 Task: Create a due date automation trigger when advanced on, on the tuesday after a card is due add fields with custom field "Resume" cleared at 11:00 AM.
Action: Mouse moved to (826, 256)
Screenshot: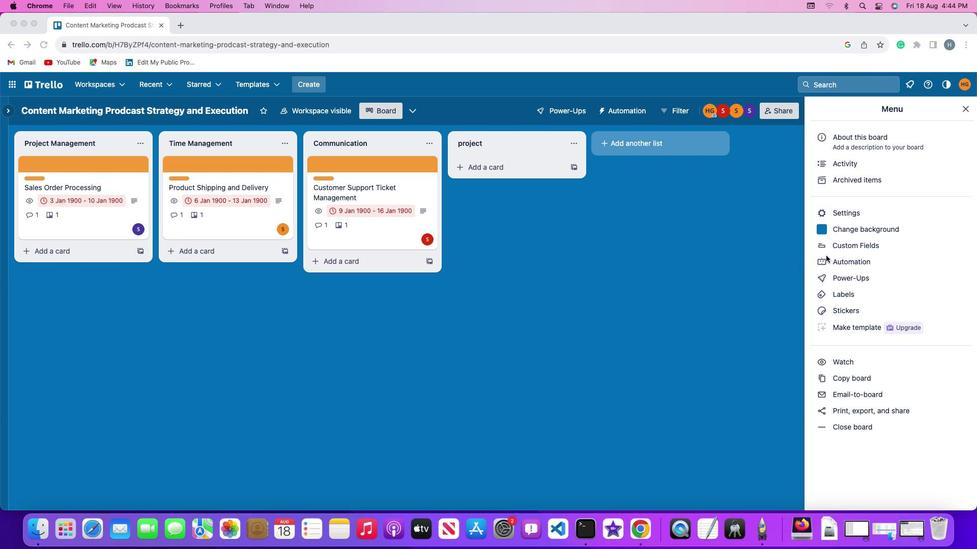 
Action: Mouse pressed left at (826, 256)
Screenshot: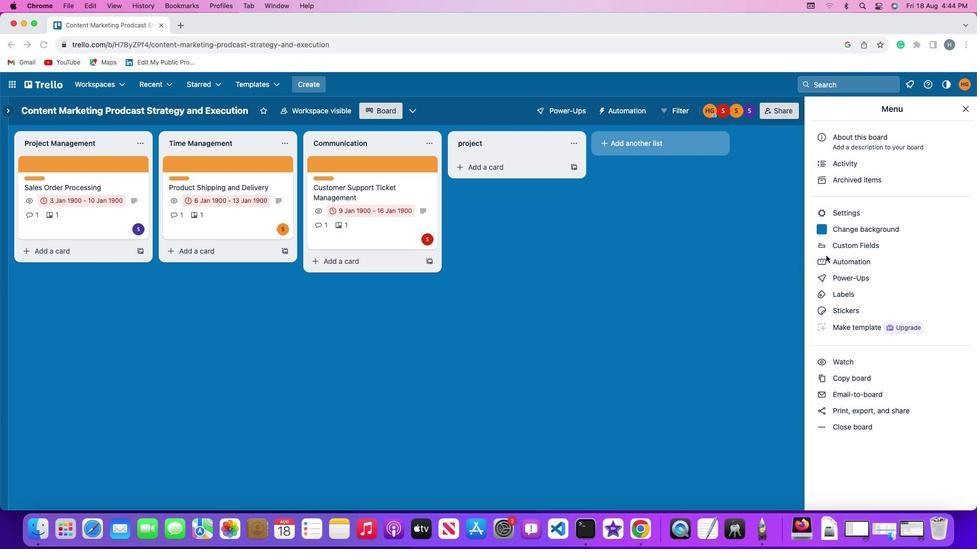 
Action: Mouse pressed left at (826, 256)
Screenshot: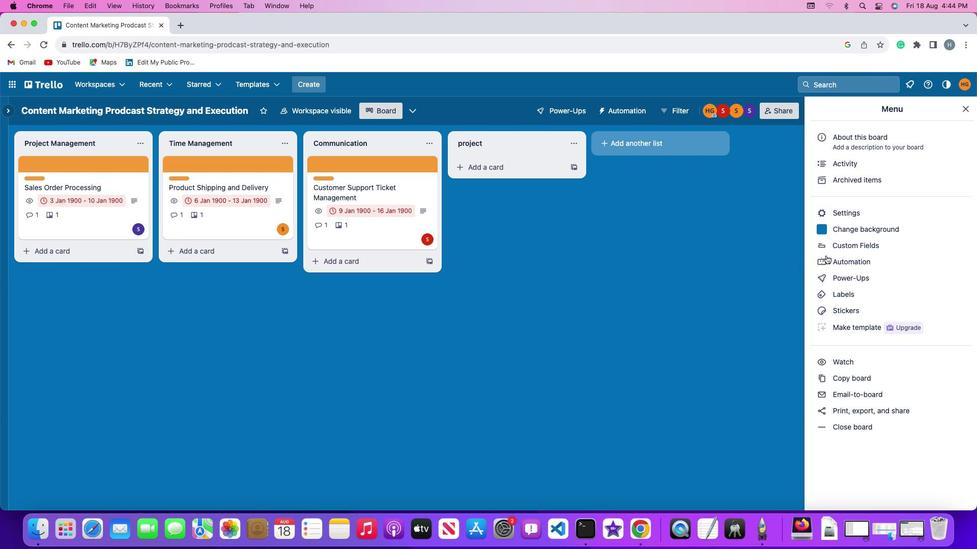 
Action: Mouse moved to (66, 239)
Screenshot: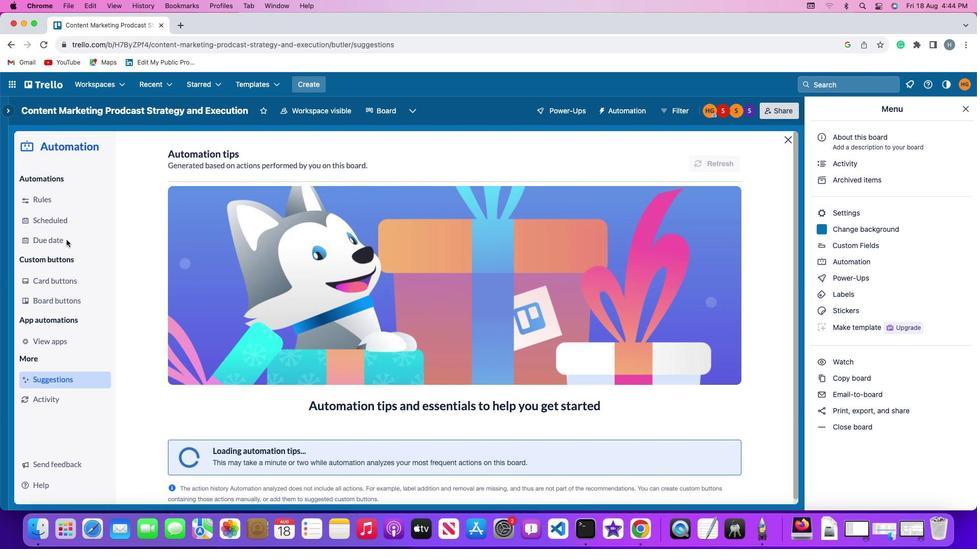 
Action: Mouse pressed left at (66, 239)
Screenshot: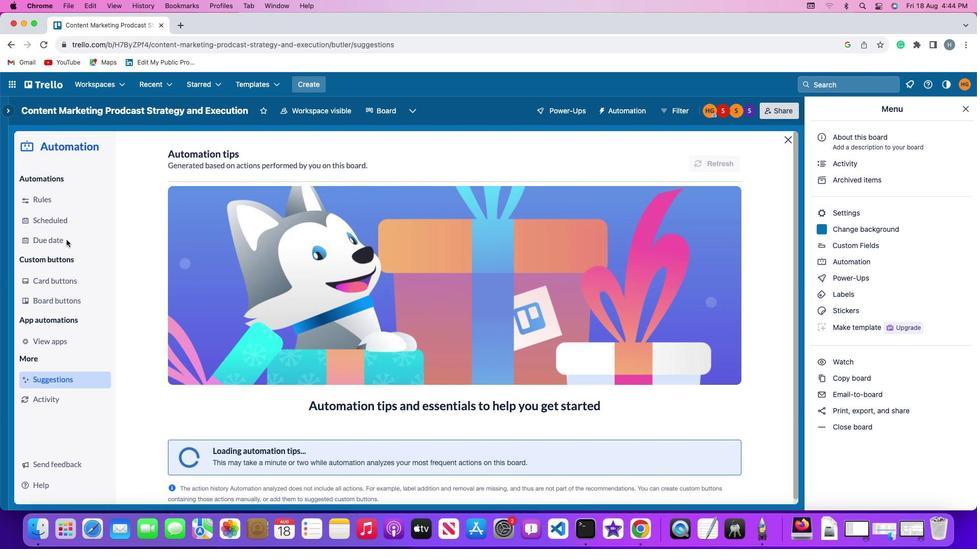 
Action: Mouse moved to (679, 156)
Screenshot: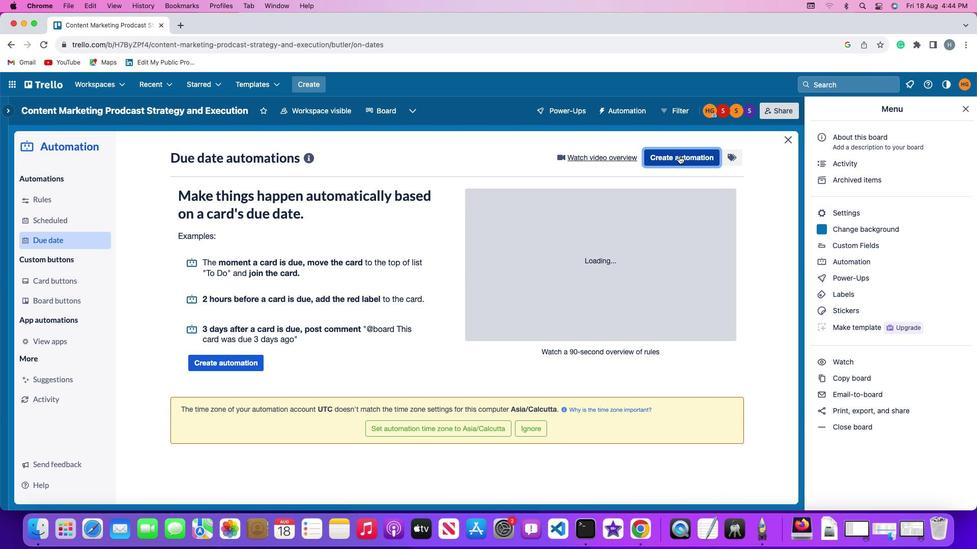 
Action: Mouse pressed left at (679, 156)
Screenshot: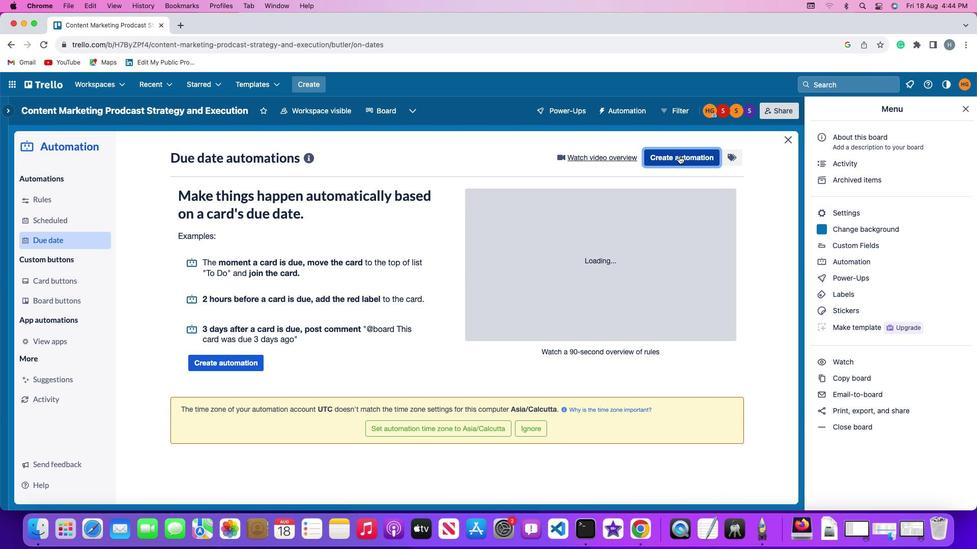
Action: Mouse moved to (202, 261)
Screenshot: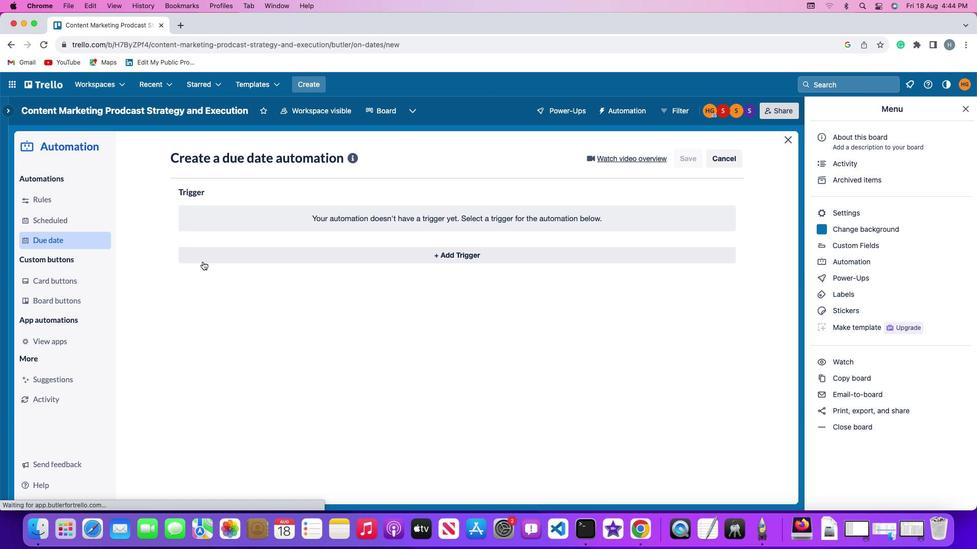 
Action: Mouse pressed left at (202, 261)
Screenshot: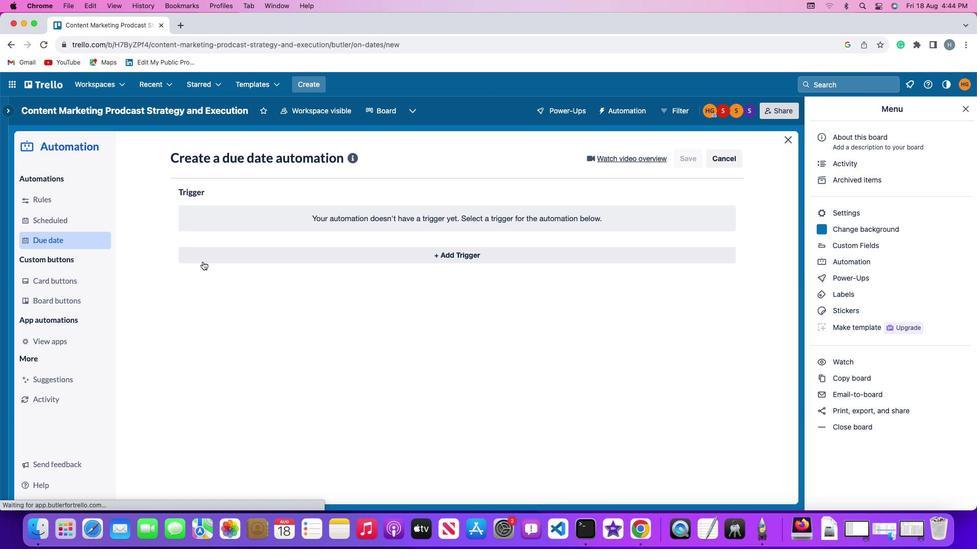 
Action: Mouse moved to (229, 446)
Screenshot: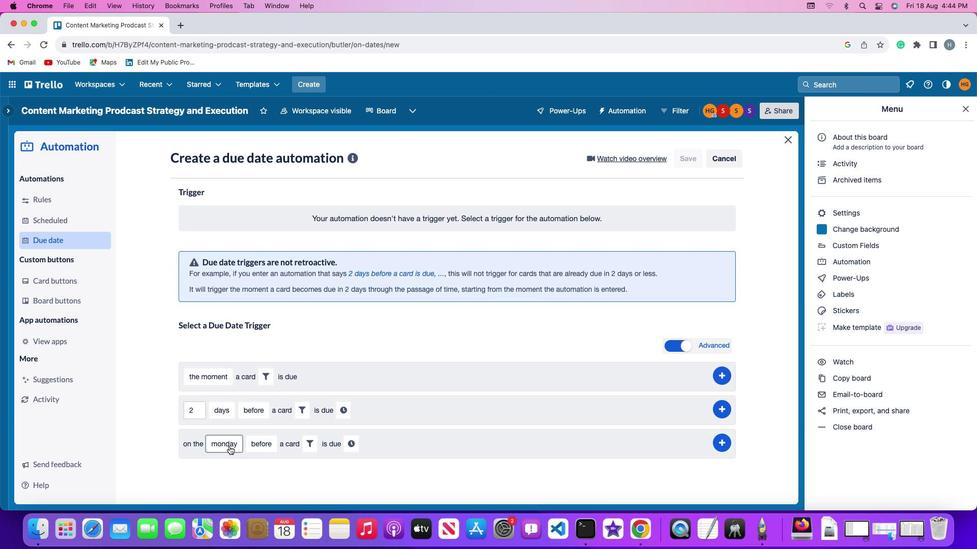 
Action: Mouse pressed left at (229, 446)
Screenshot: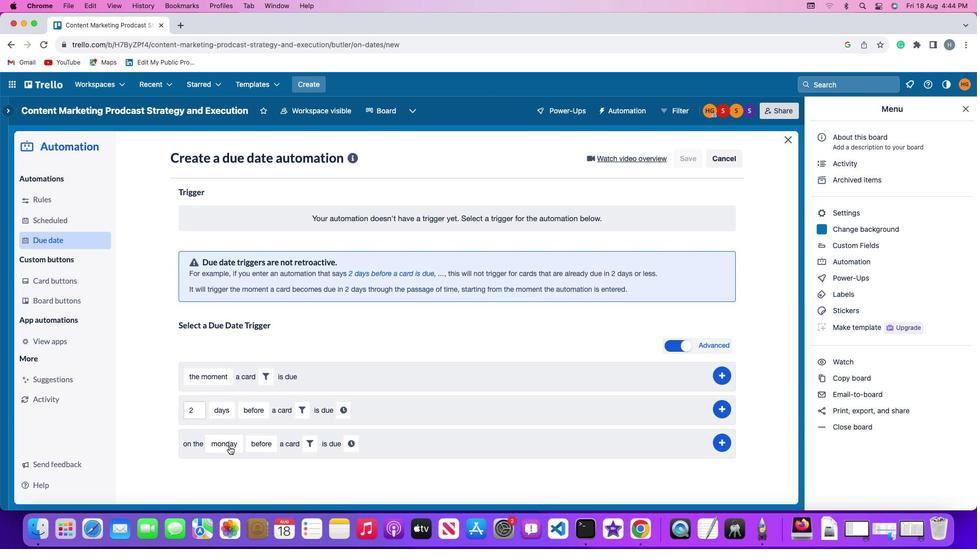 
Action: Mouse moved to (233, 326)
Screenshot: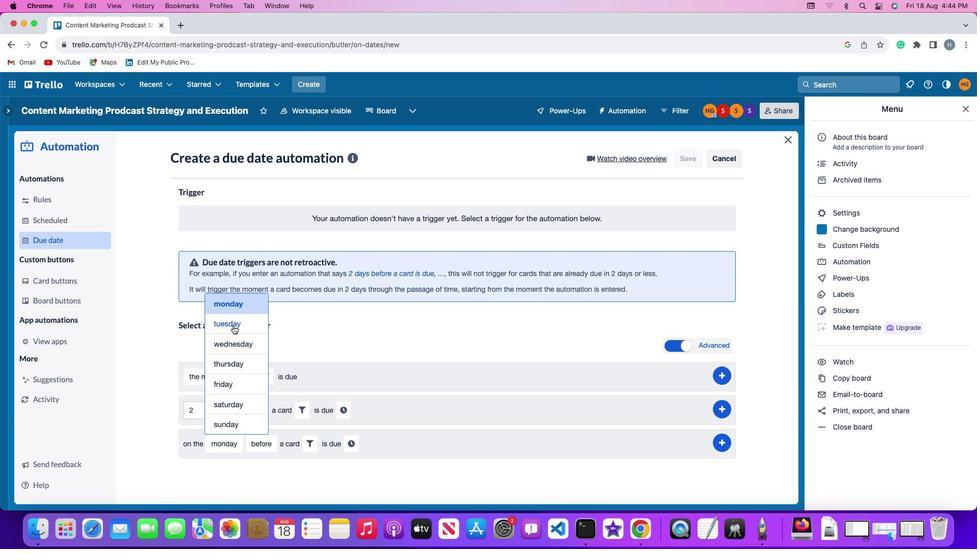 
Action: Mouse pressed left at (233, 326)
Screenshot: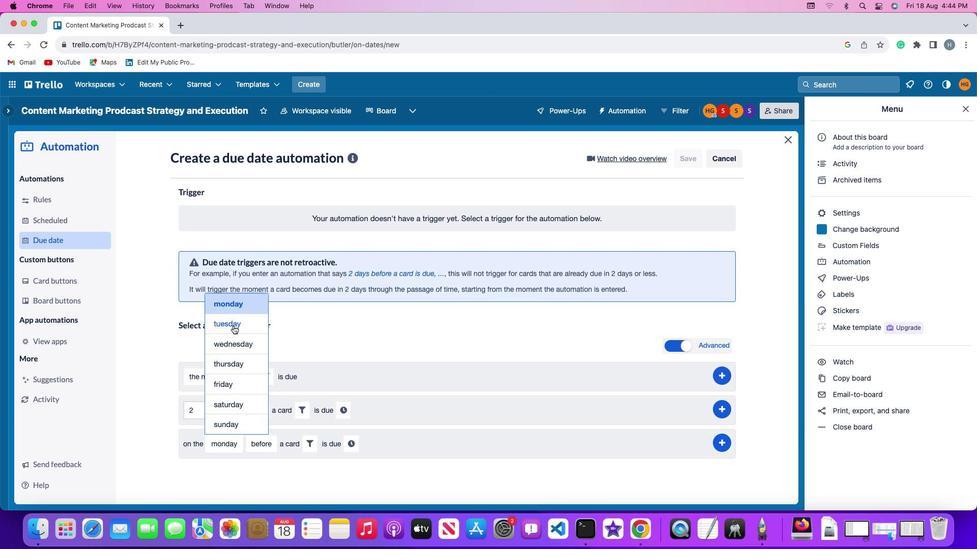 
Action: Mouse moved to (263, 444)
Screenshot: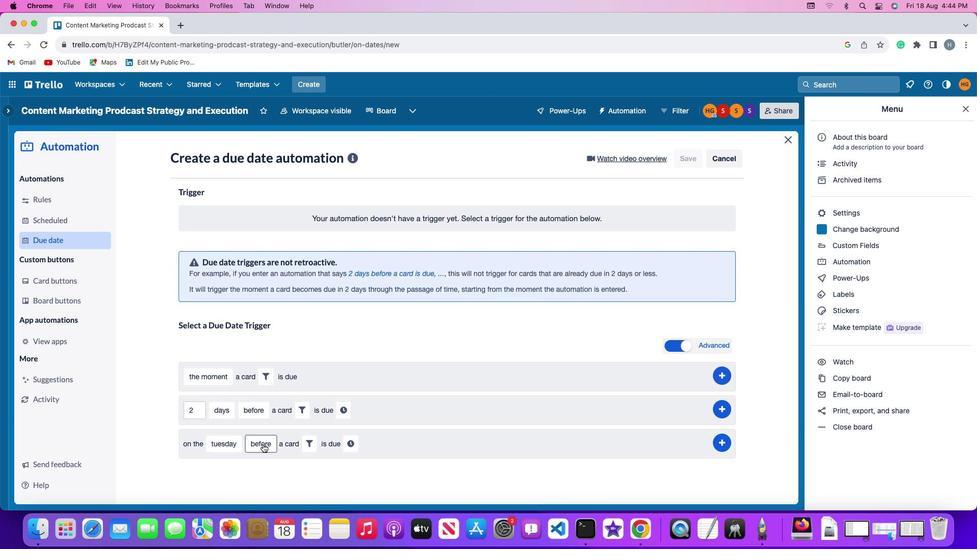 
Action: Mouse pressed left at (263, 444)
Screenshot: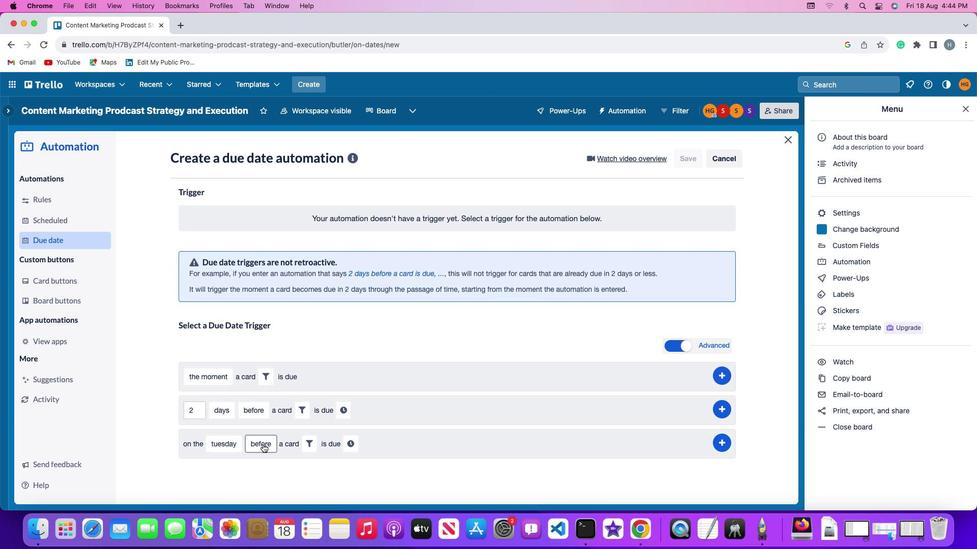
Action: Mouse moved to (279, 385)
Screenshot: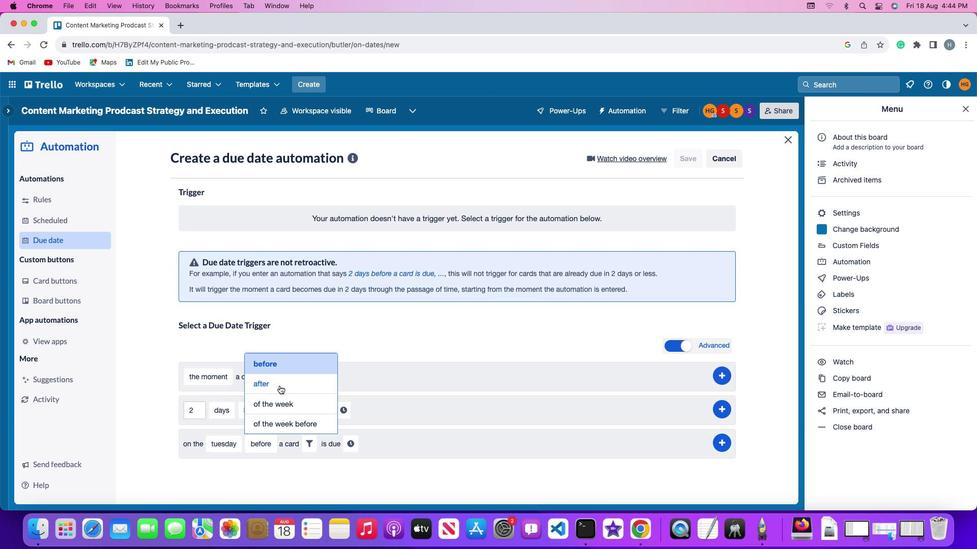 
Action: Mouse pressed left at (279, 385)
Screenshot: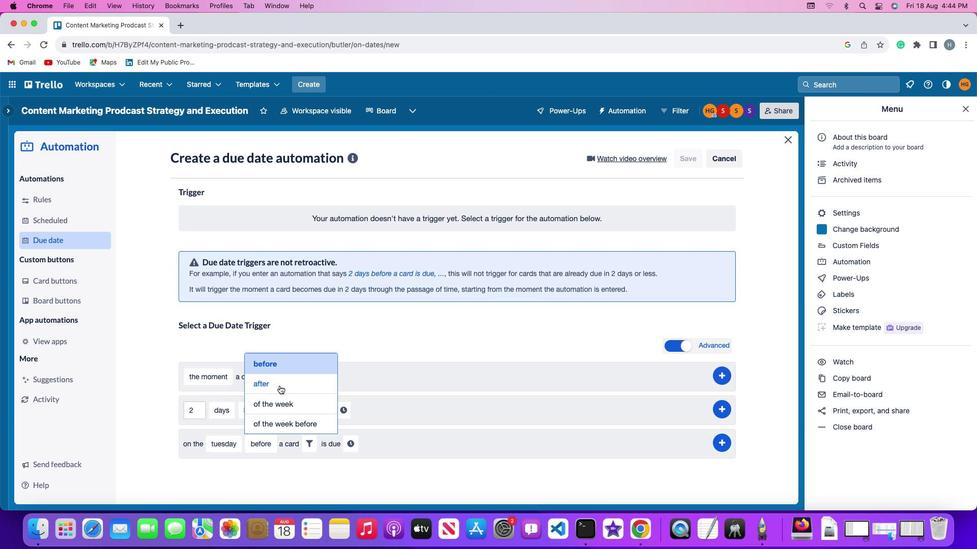 
Action: Mouse moved to (307, 444)
Screenshot: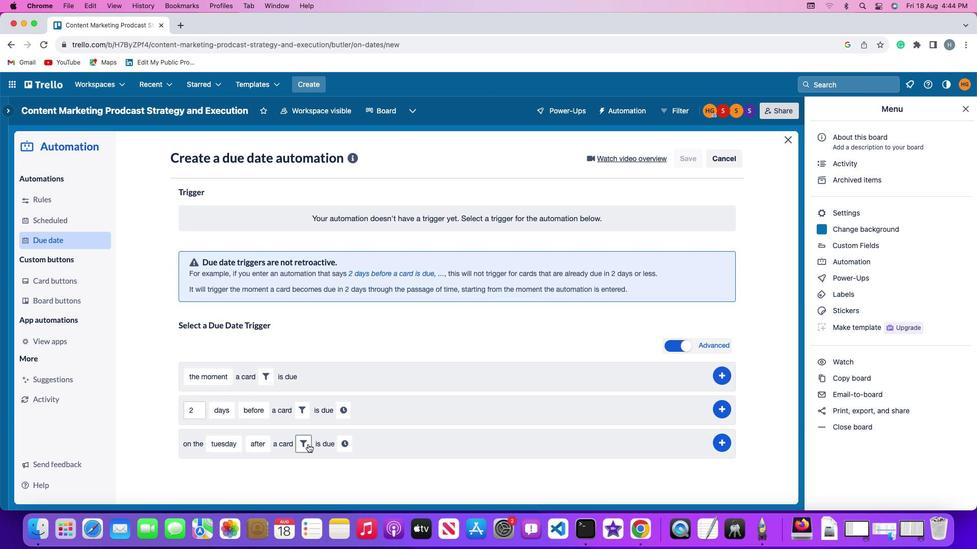 
Action: Mouse pressed left at (307, 444)
Screenshot: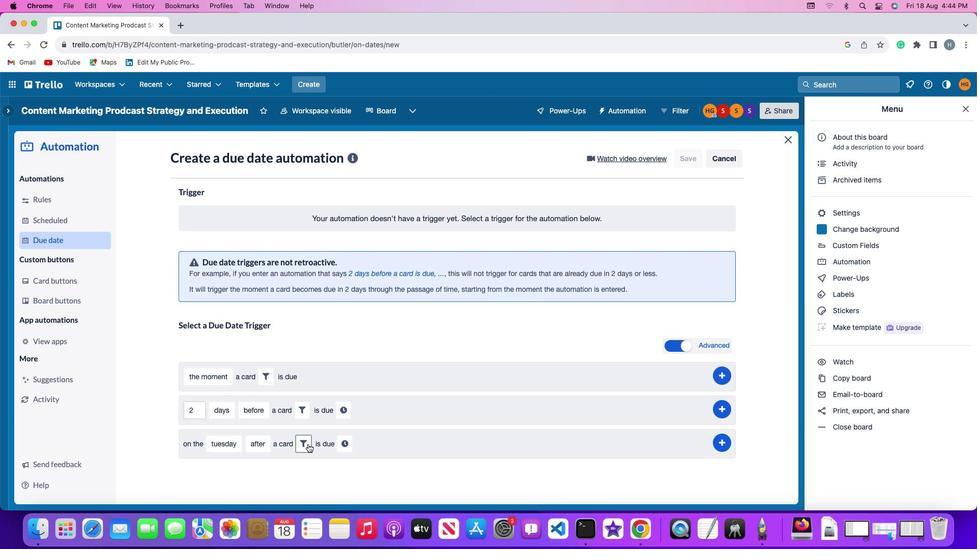 
Action: Mouse moved to (468, 472)
Screenshot: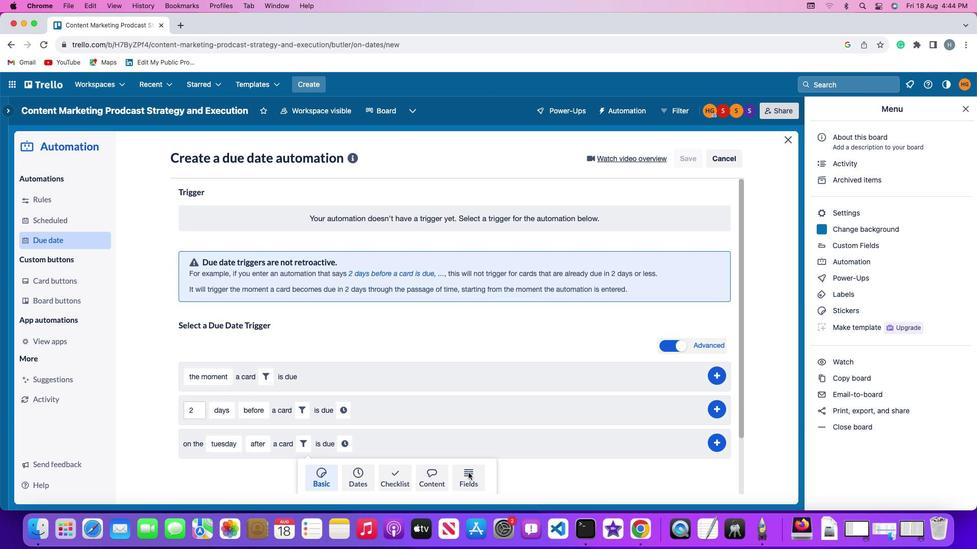 
Action: Mouse pressed left at (468, 472)
Screenshot: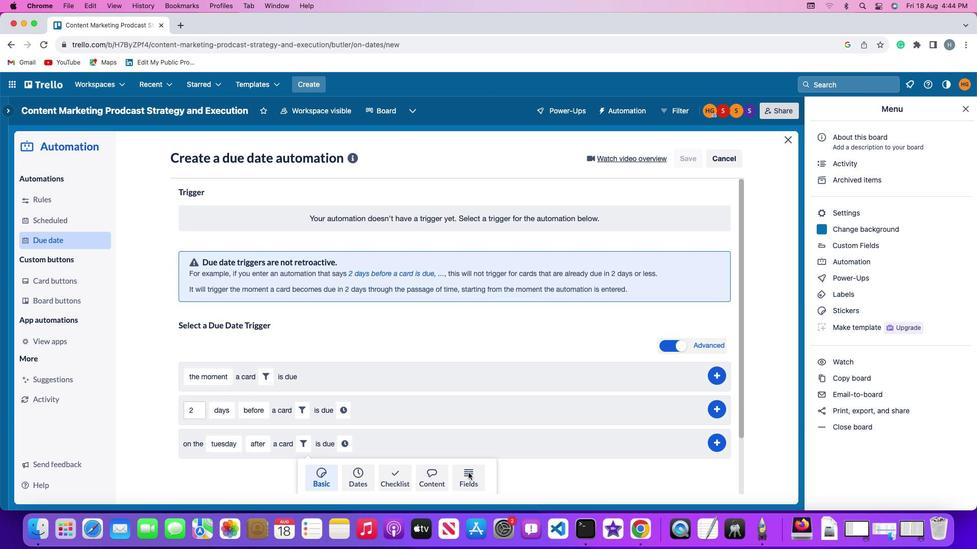 
Action: Mouse moved to (264, 467)
Screenshot: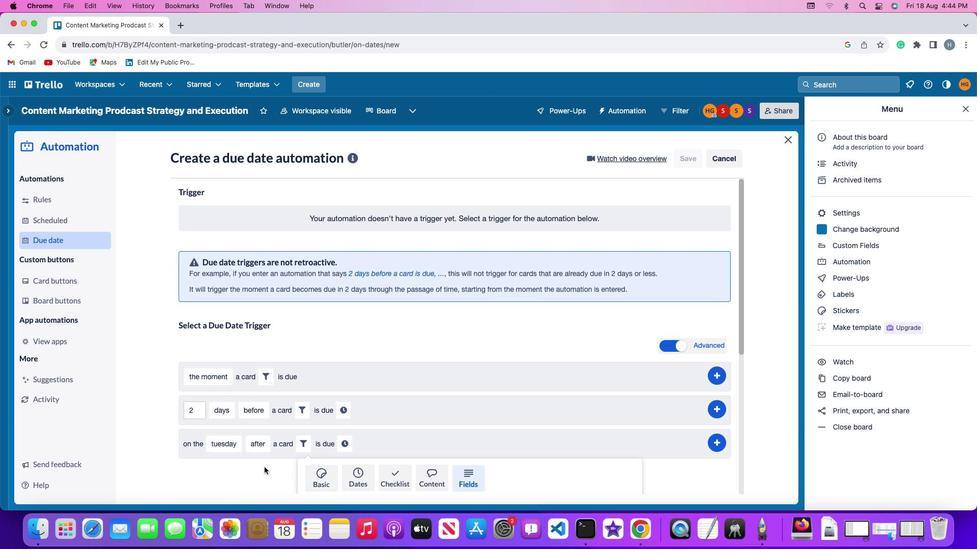 
Action: Mouse scrolled (264, 467) with delta (0, 0)
Screenshot: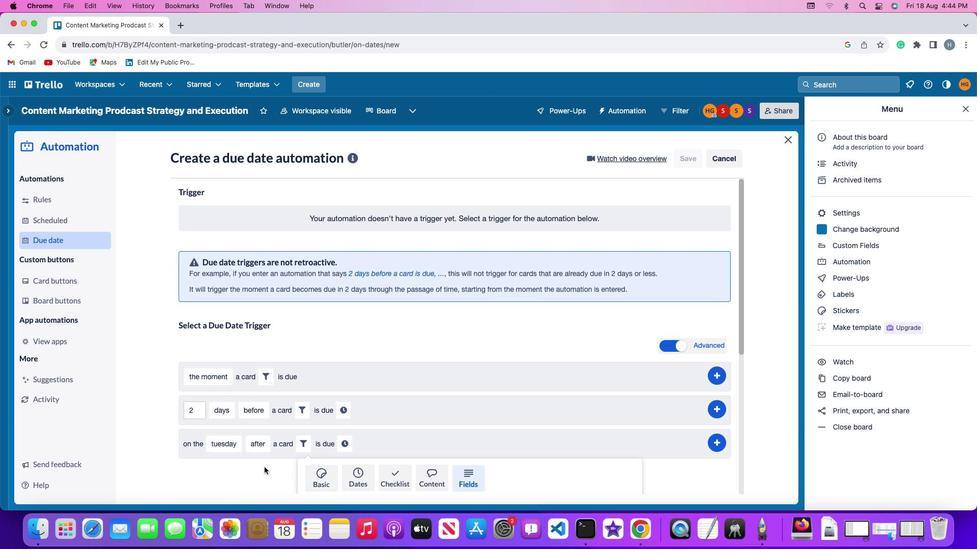 
Action: Mouse moved to (264, 467)
Screenshot: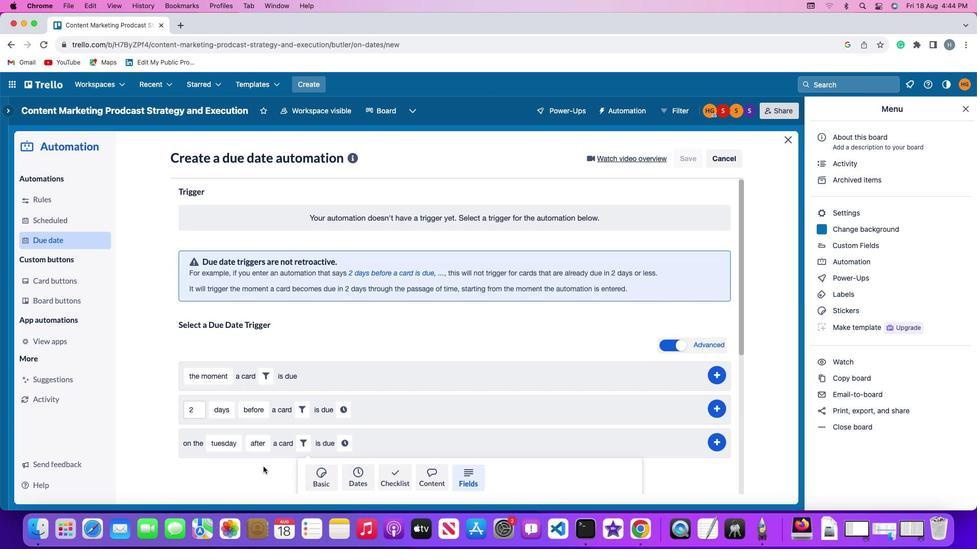 
Action: Mouse scrolled (264, 467) with delta (0, 0)
Screenshot: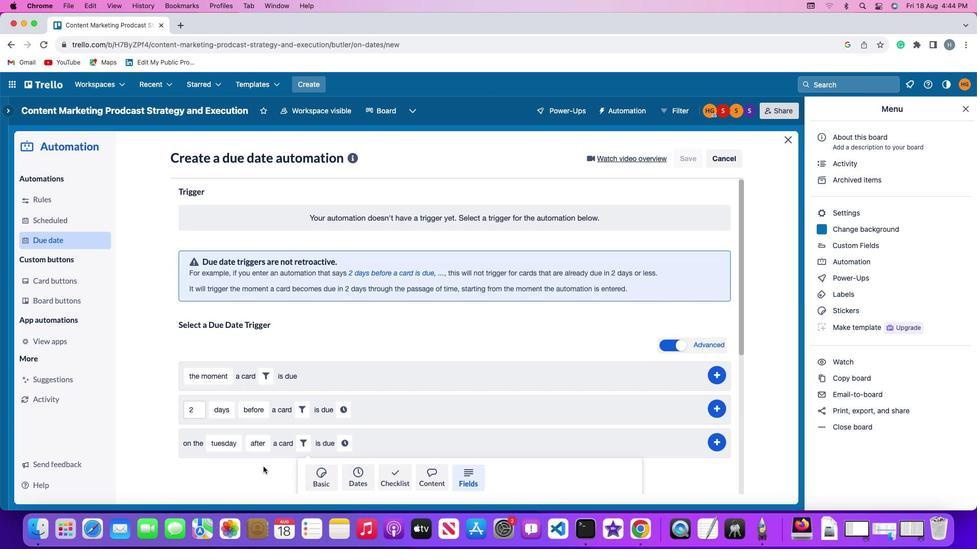 
Action: Mouse moved to (264, 467)
Screenshot: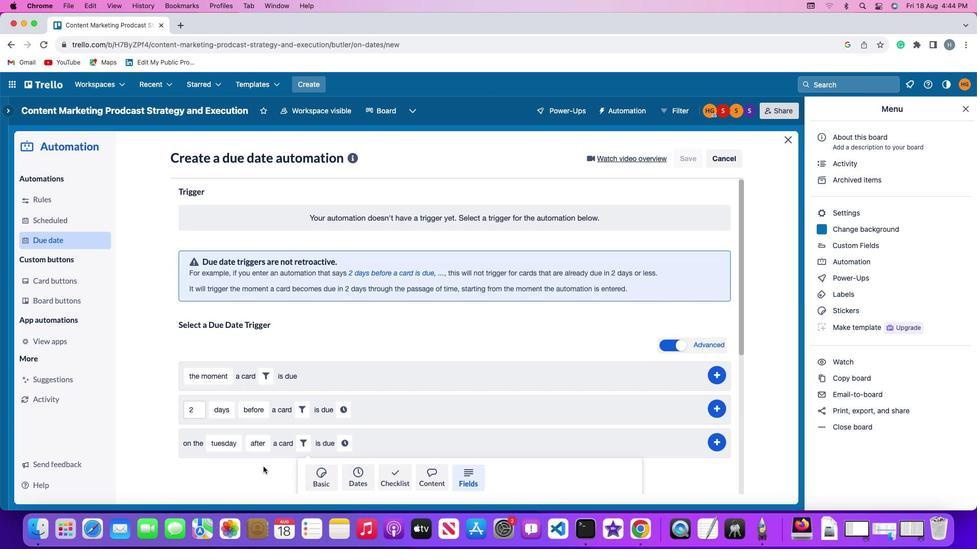 
Action: Mouse scrolled (264, 467) with delta (0, -1)
Screenshot: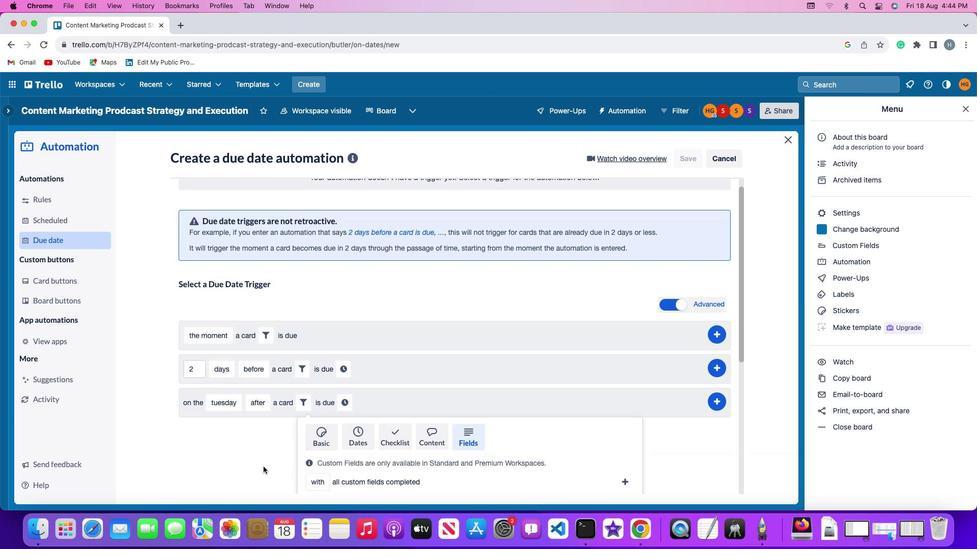 
Action: Mouse moved to (263, 467)
Screenshot: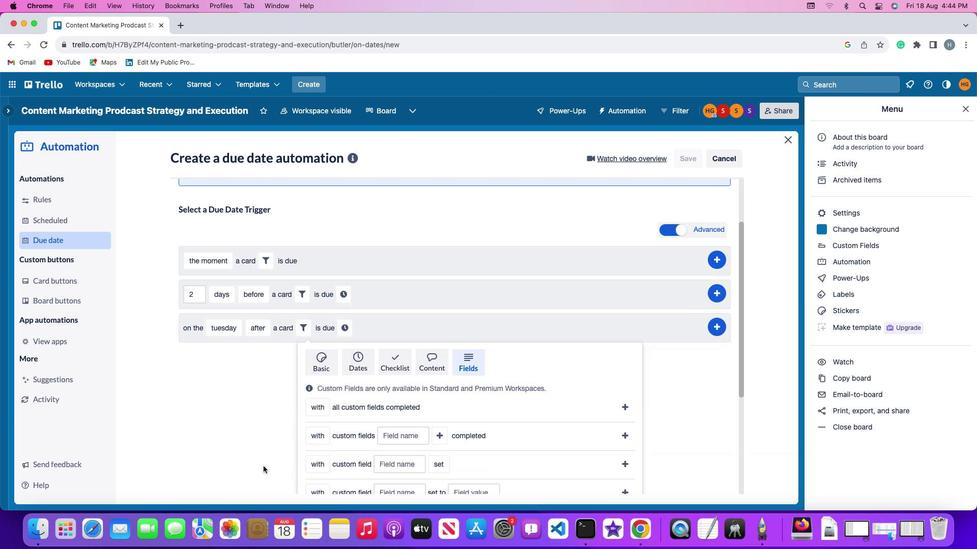 
Action: Mouse scrolled (263, 467) with delta (0, -2)
Screenshot: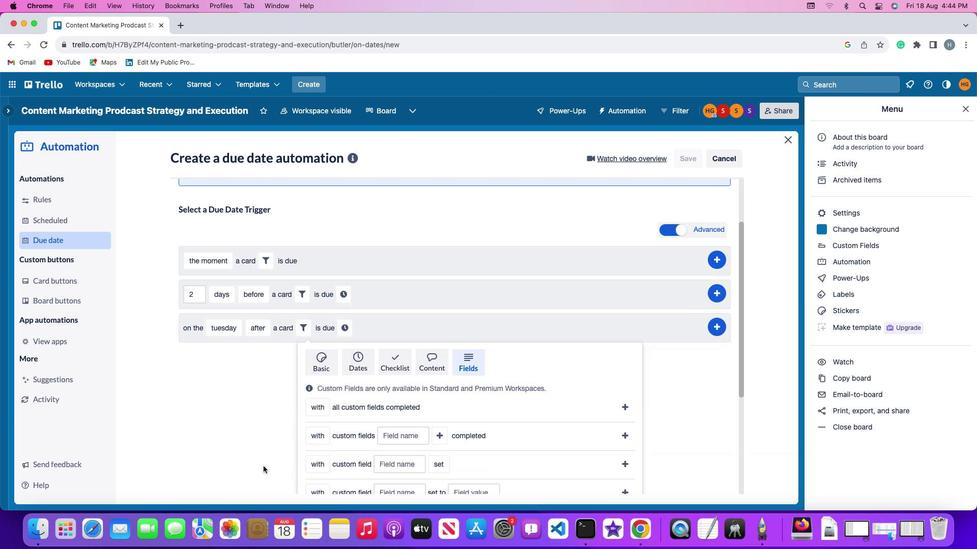 
Action: Mouse moved to (263, 466)
Screenshot: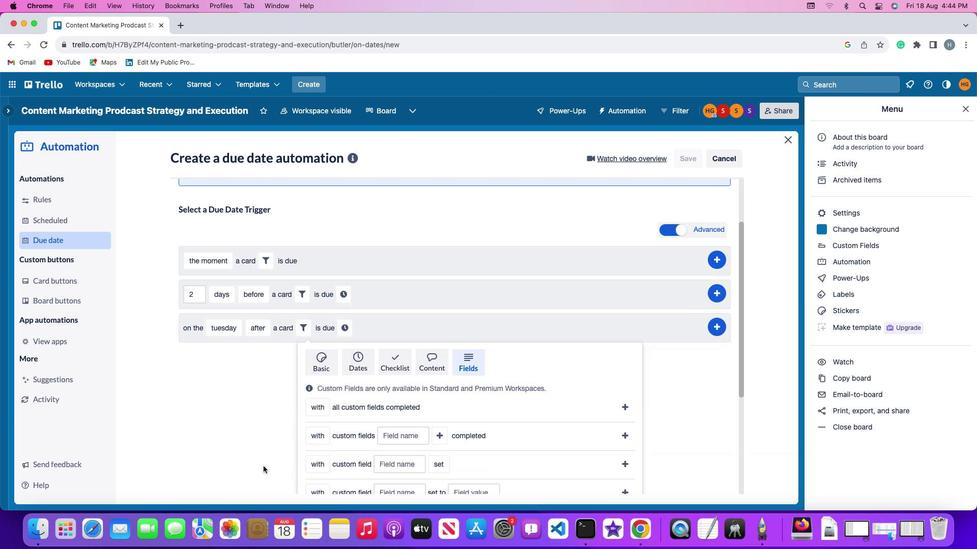 
Action: Mouse scrolled (263, 466) with delta (0, -2)
Screenshot: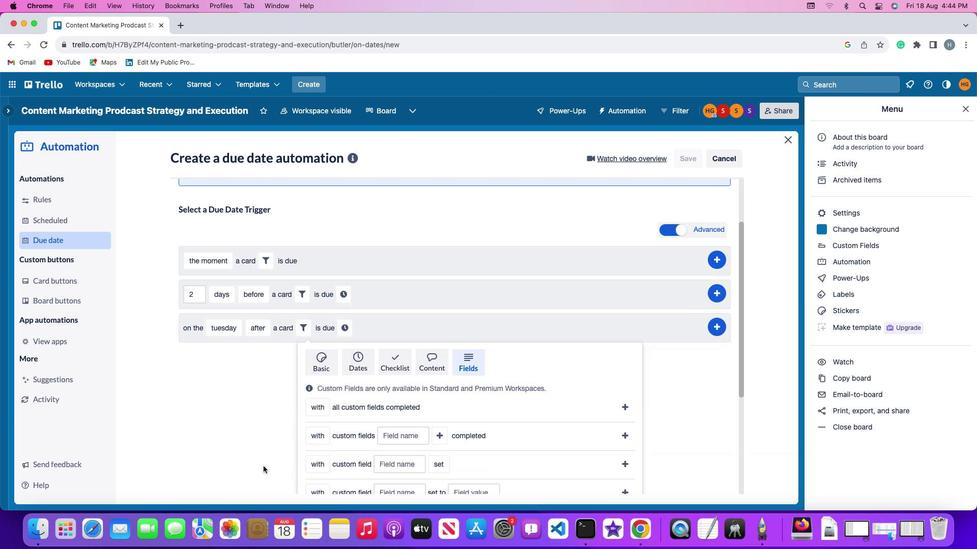 
Action: Mouse moved to (319, 329)
Screenshot: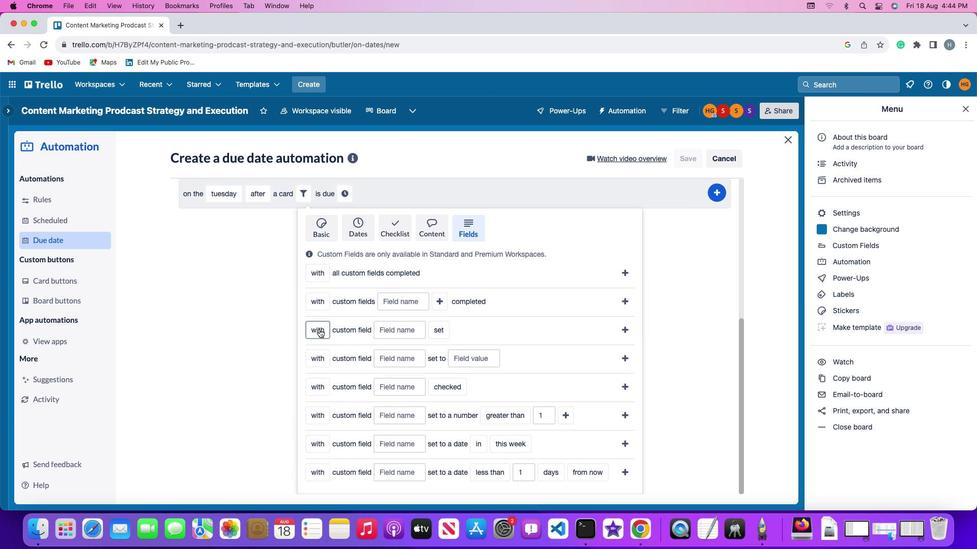 
Action: Mouse pressed left at (319, 329)
Screenshot: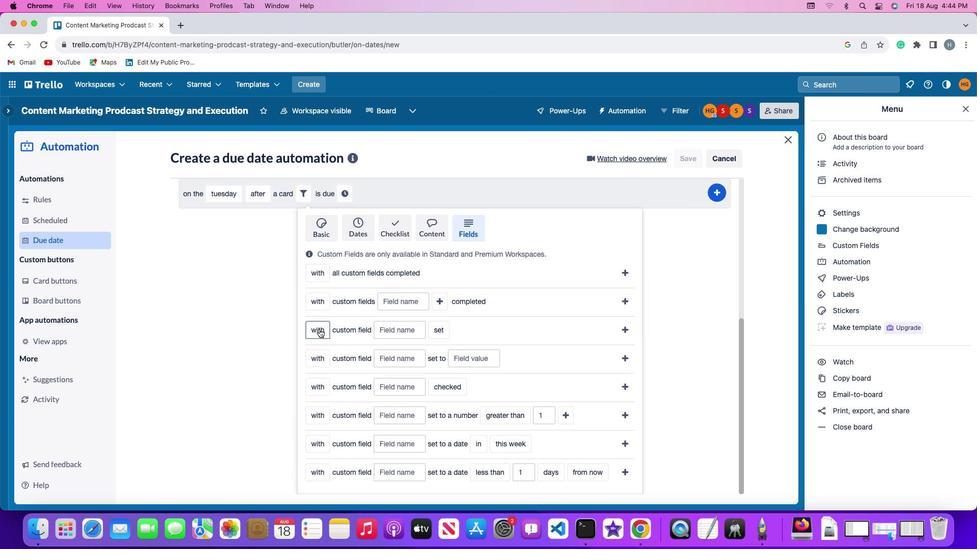 
Action: Mouse moved to (322, 347)
Screenshot: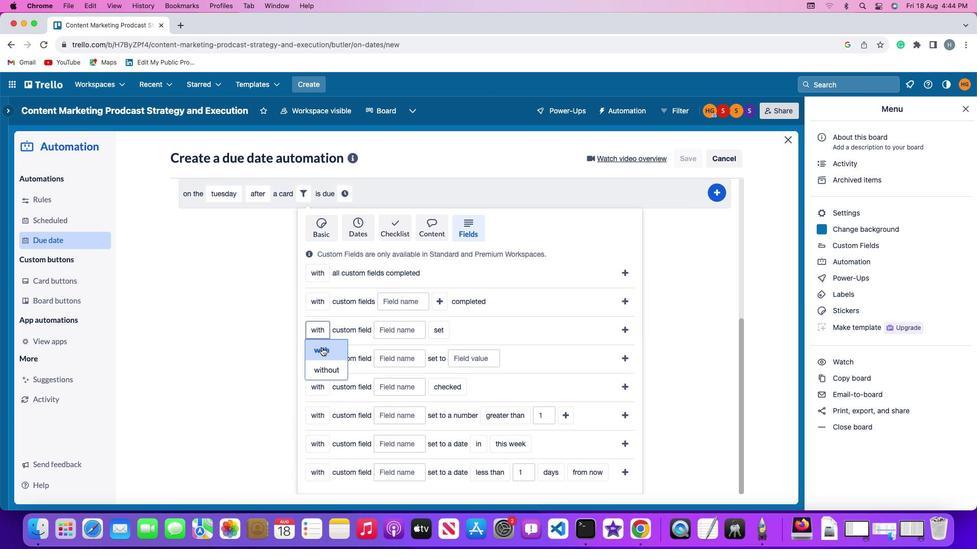 
Action: Mouse pressed left at (322, 347)
Screenshot: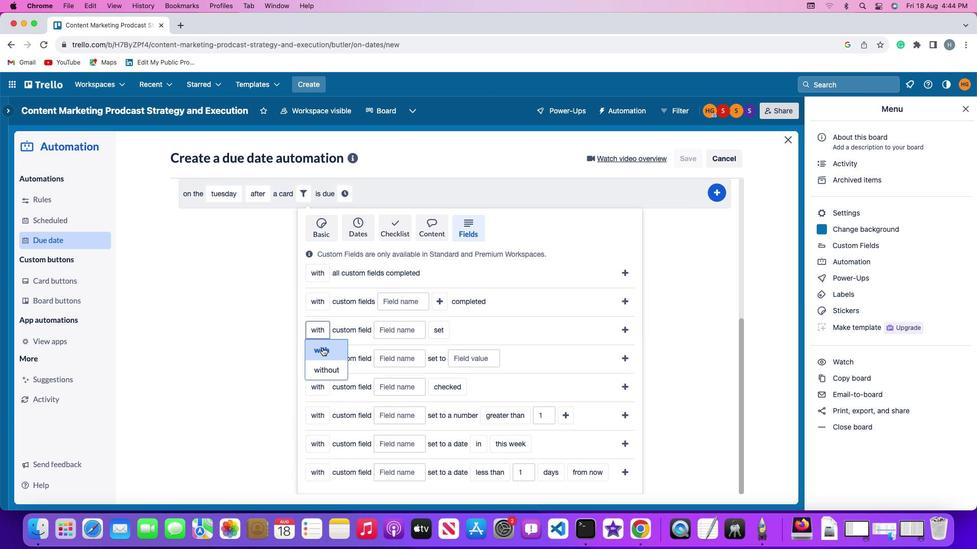 
Action: Mouse moved to (393, 326)
Screenshot: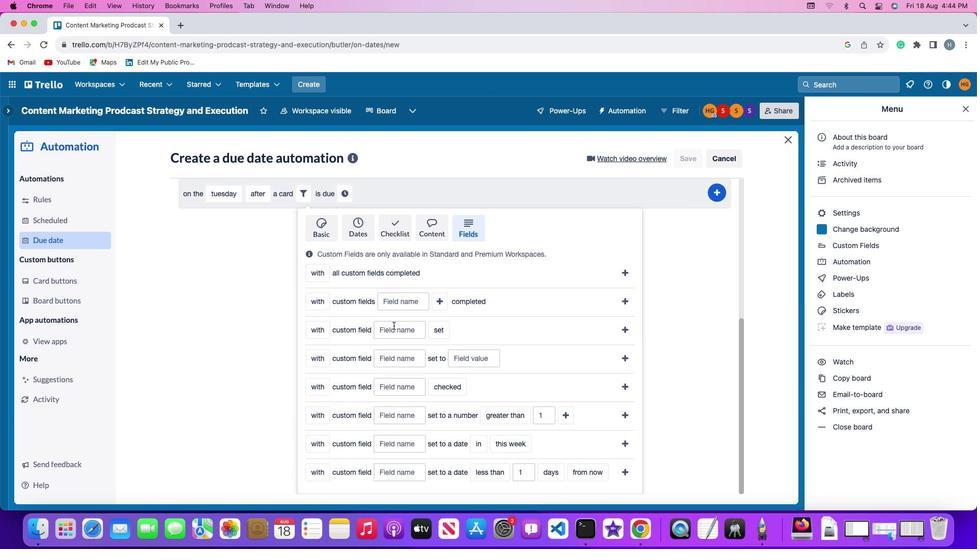 
Action: Mouse pressed left at (393, 326)
Screenshot: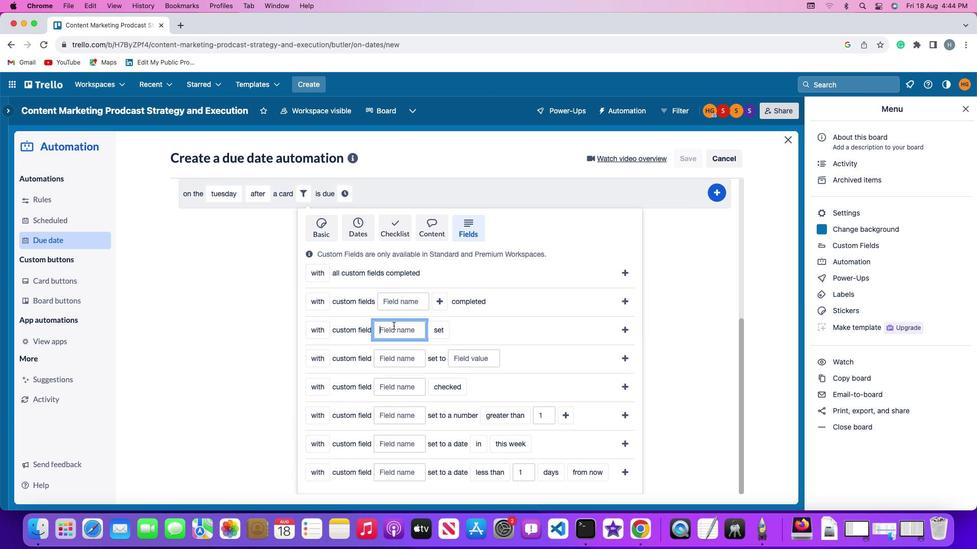 
Action: Mouse moved to (395, 325)
Screenshot: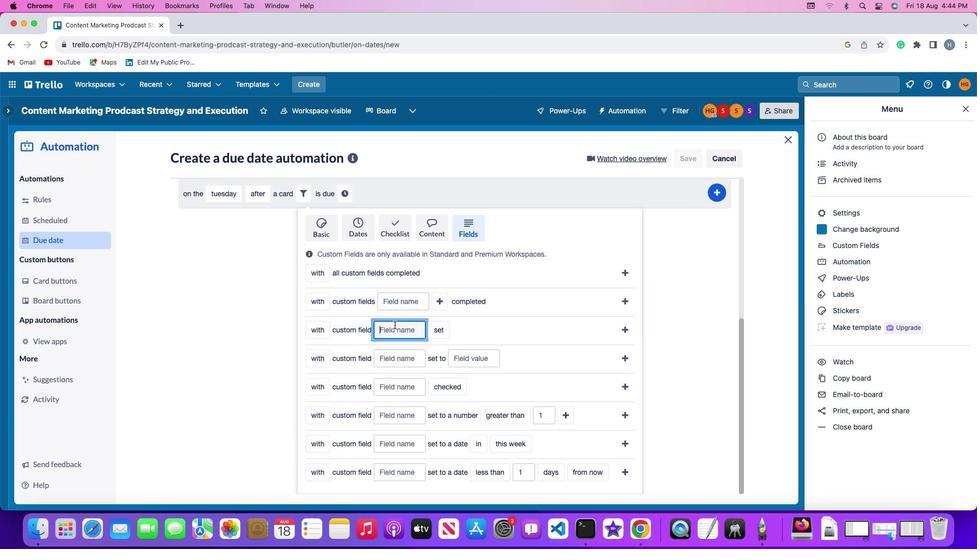 
Action: Key pressed Key.shift'R''e''s''u''m''e'
Screenshot: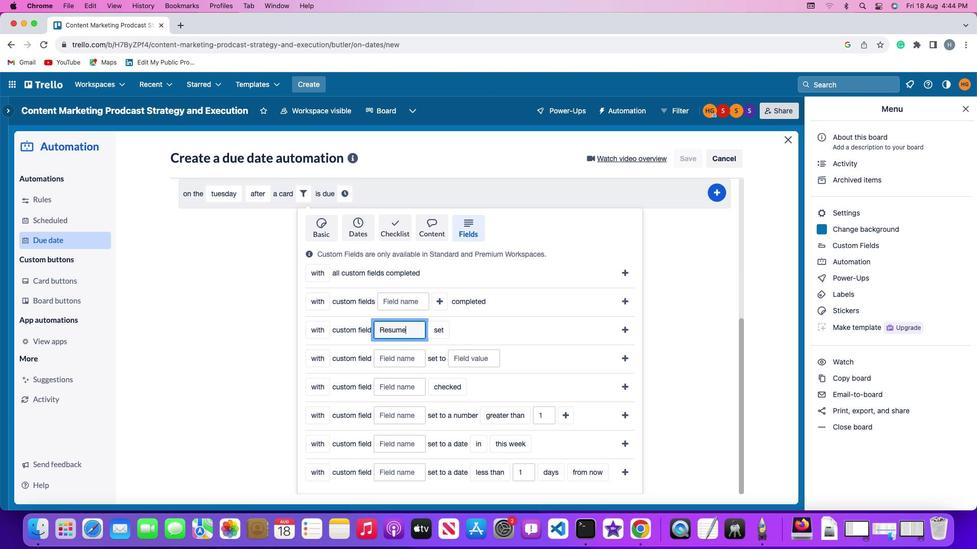 
Action: Mouse moved to (436, 327)
Screenshot: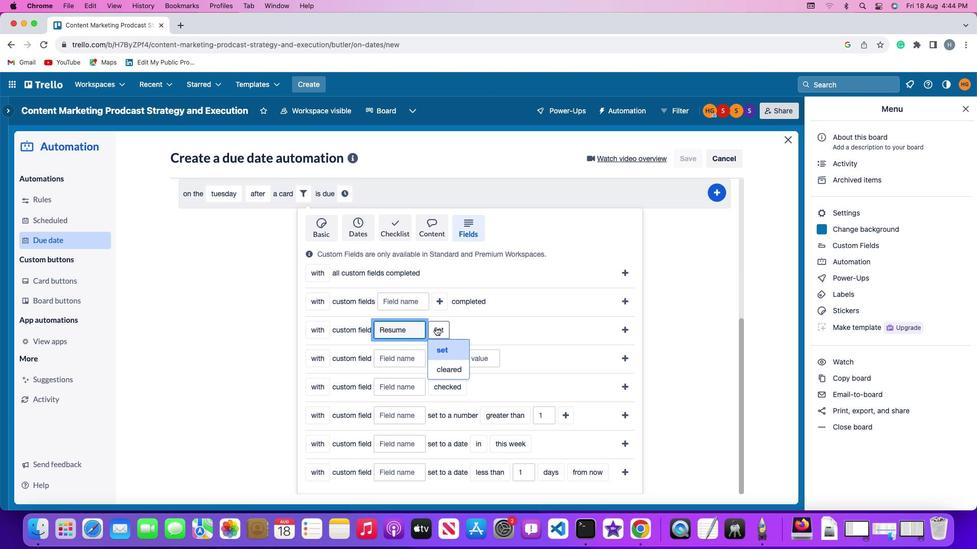 
Action: Mouse pressed left at (436, 327)
Screenshot: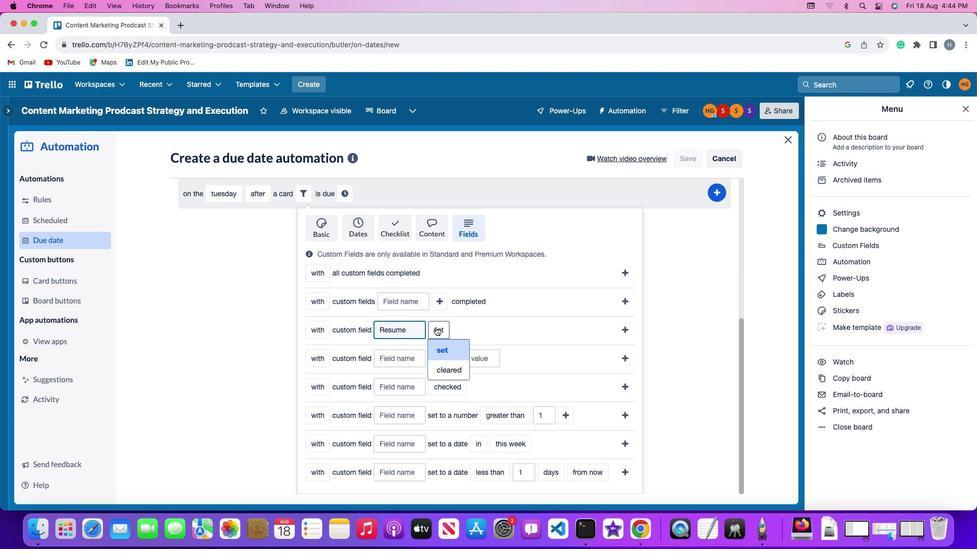 
Action: Mouse moved to (448, 363)
Screenshot: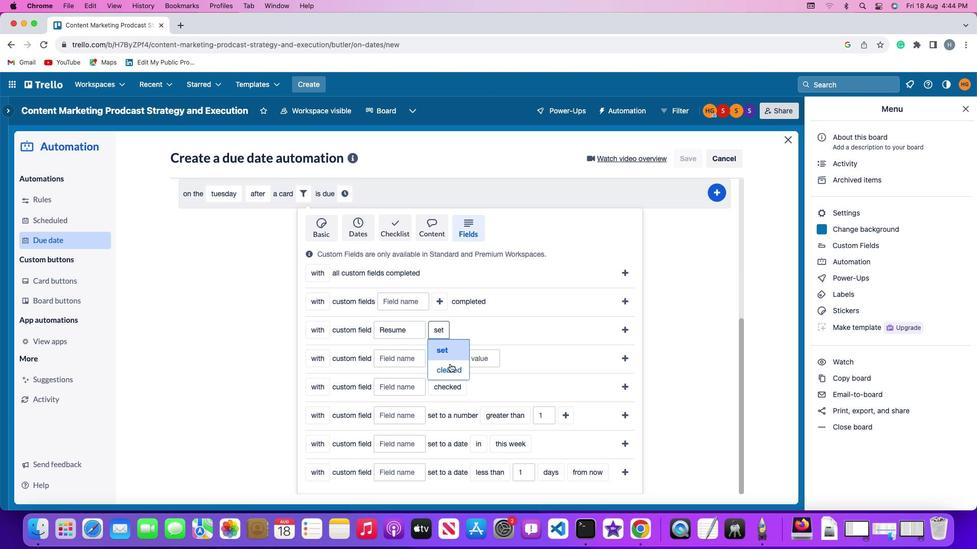 
Action: Mouse pressed left at (448, 363)
Screenshot: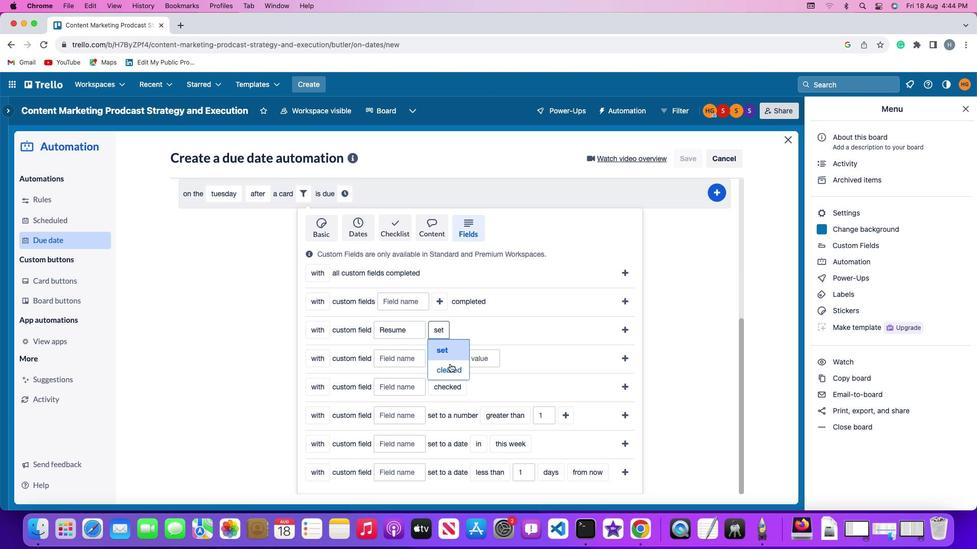 
Action: Mouse moved to (623, 326)
Screenshot: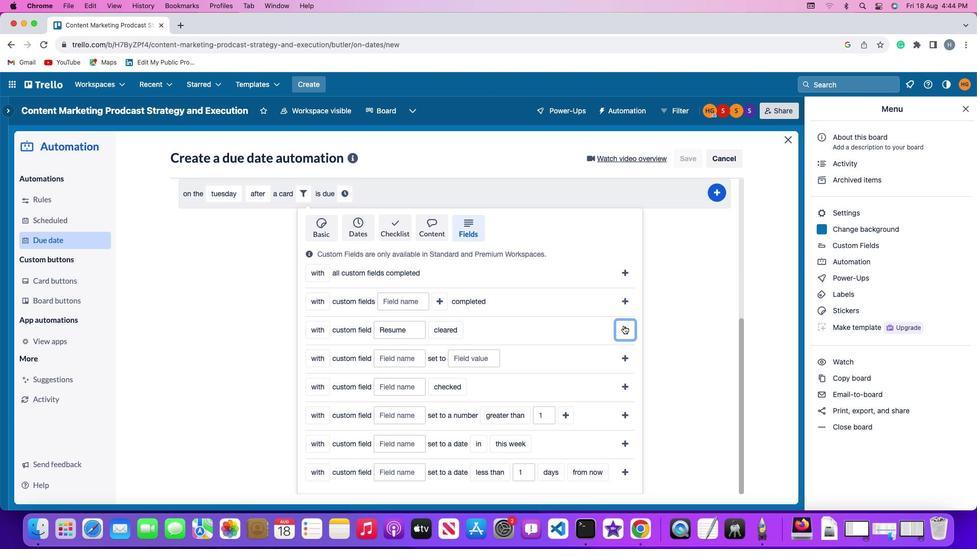 
Action: Mouse pressed left at (623, 326)
Screenshot: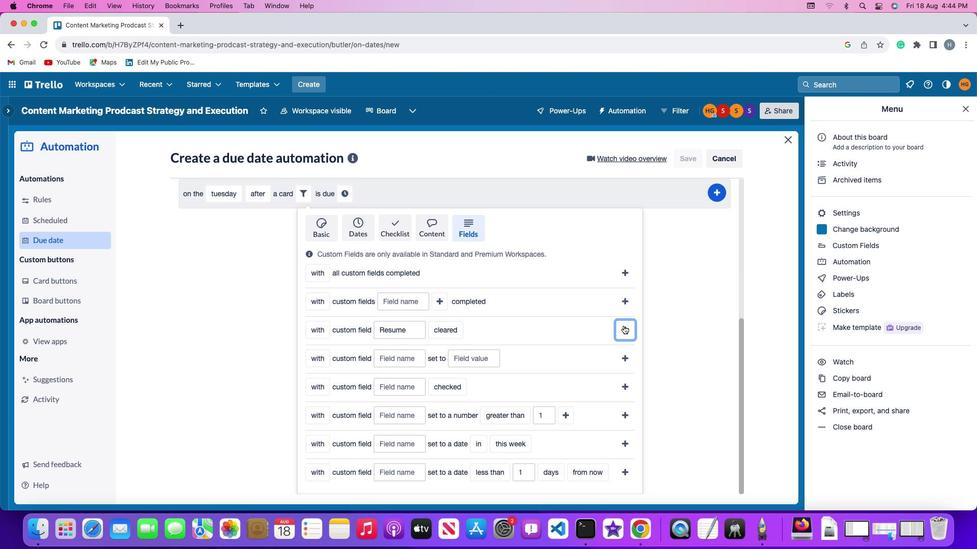 
Action: Mouse moved to (486, 443)
Screenshot: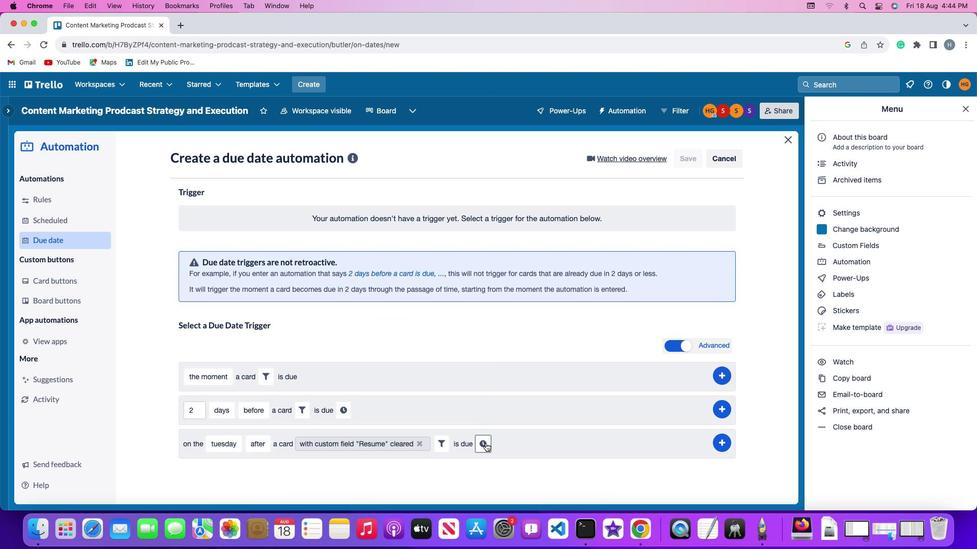 
Action: Mouse pressed left at (486, 443)
Screenshot: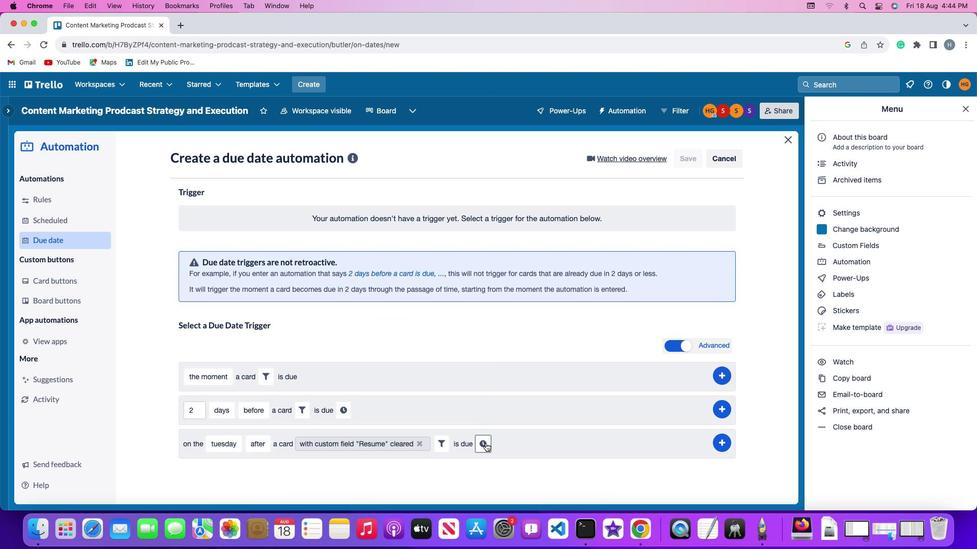 
Action: Mouse moved to (510, 445)
Screenshot: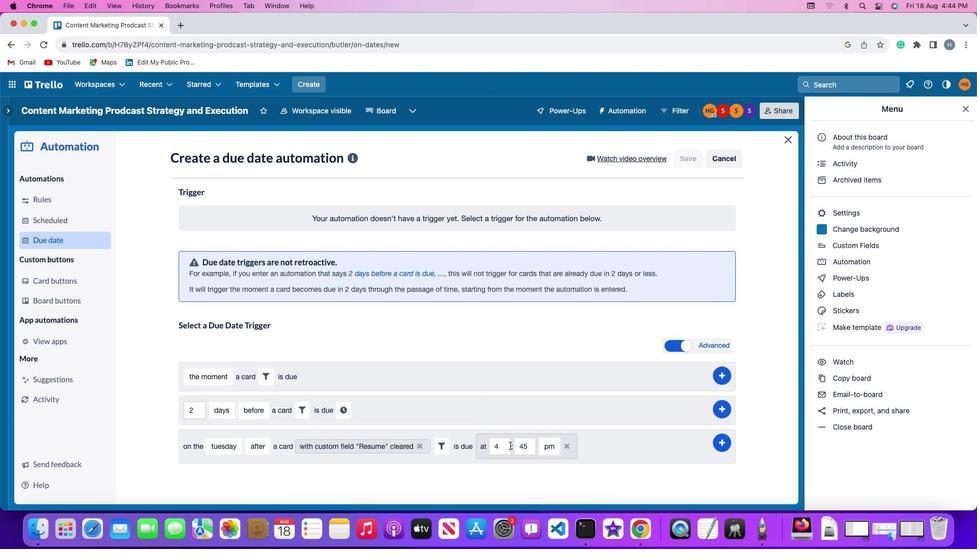 
Action: Mouse pressed left at (510, 445)
Screenshot: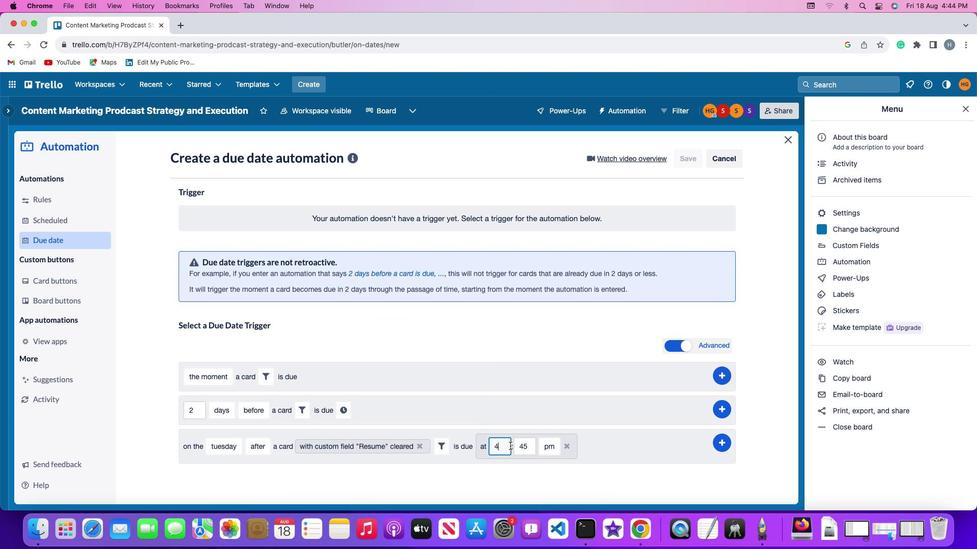 
Action: Key pressed Key.backspace'1''1'
Screenshot: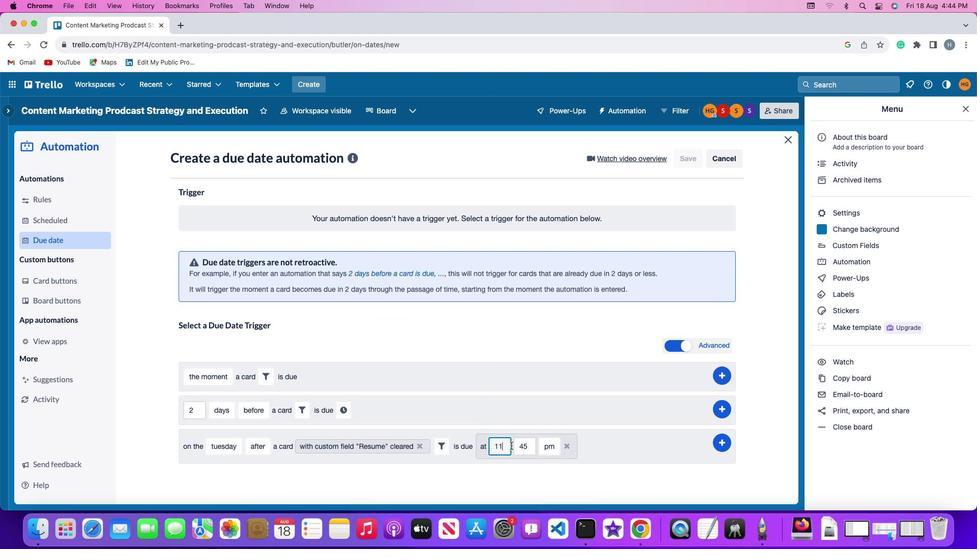 
Action: Mouse moved to (538, 446)
Screenshot: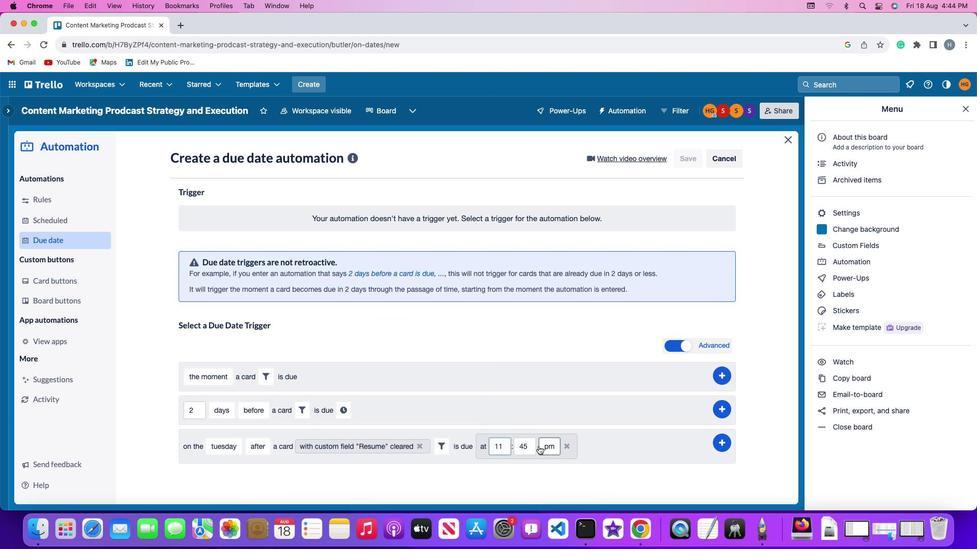 
Action: Mouse pressed left at (538, 446)
Screenshot: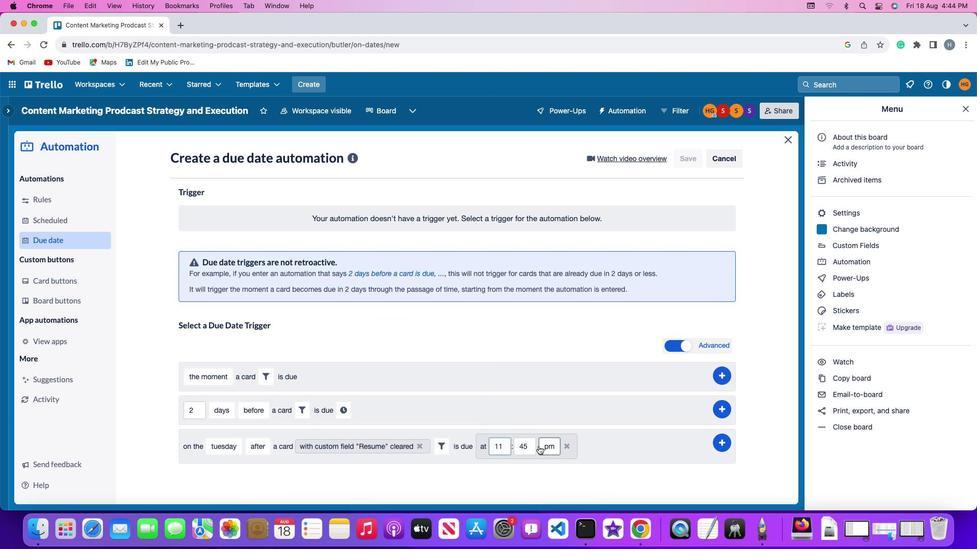 
Action: Mouse moved to (533, 446)
Screenshot: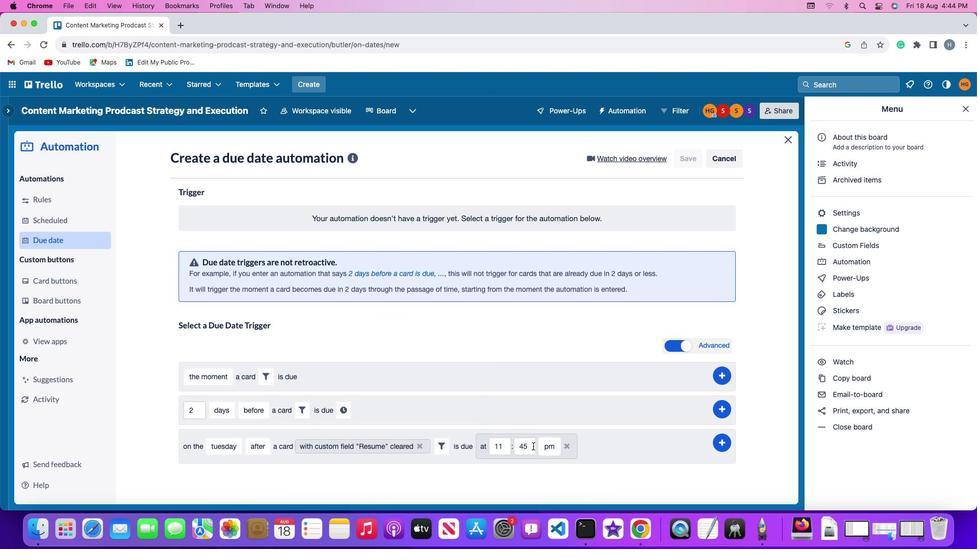 
Action: Mouse pressed left at (533, 446)
Screenshot: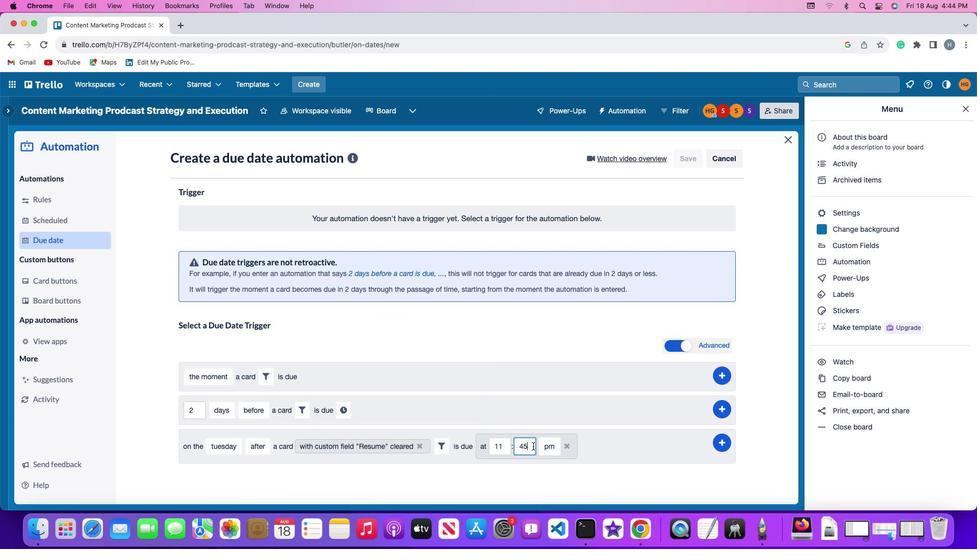 
Action: Key pressed Key.backspaceKey.backspace'0''0'
Screenshot: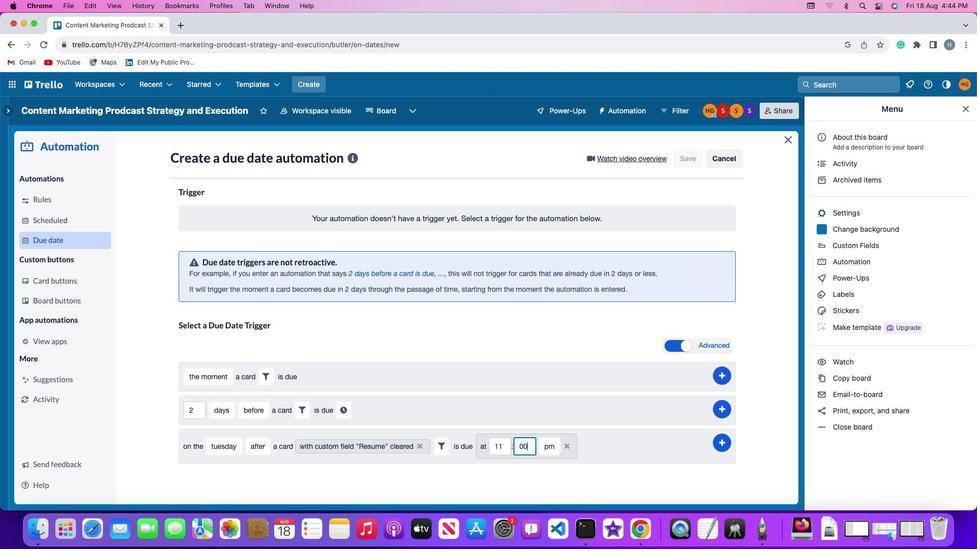 
Action: Mouse moved to (554, 445)
Screenshot: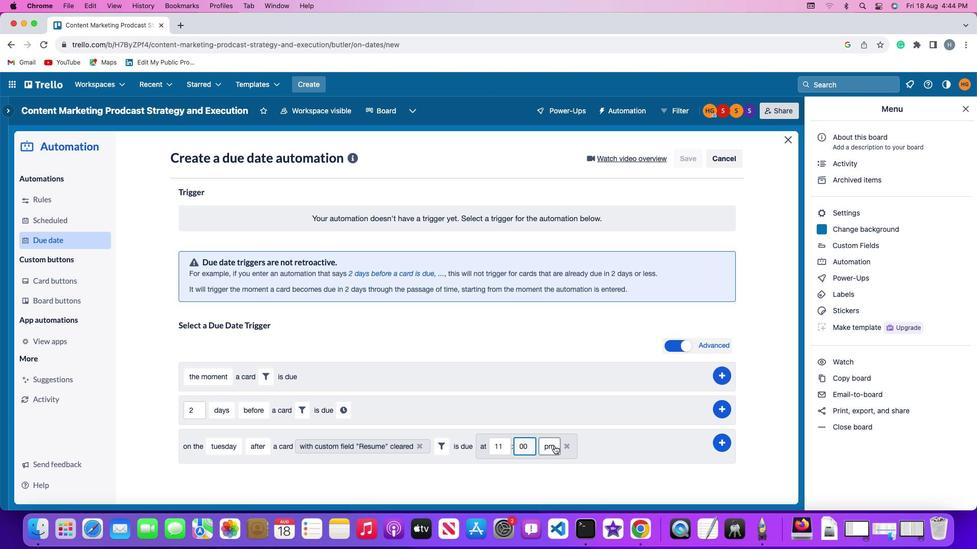 
Action: Mouse pressed left at (554, 445)
Screenshot: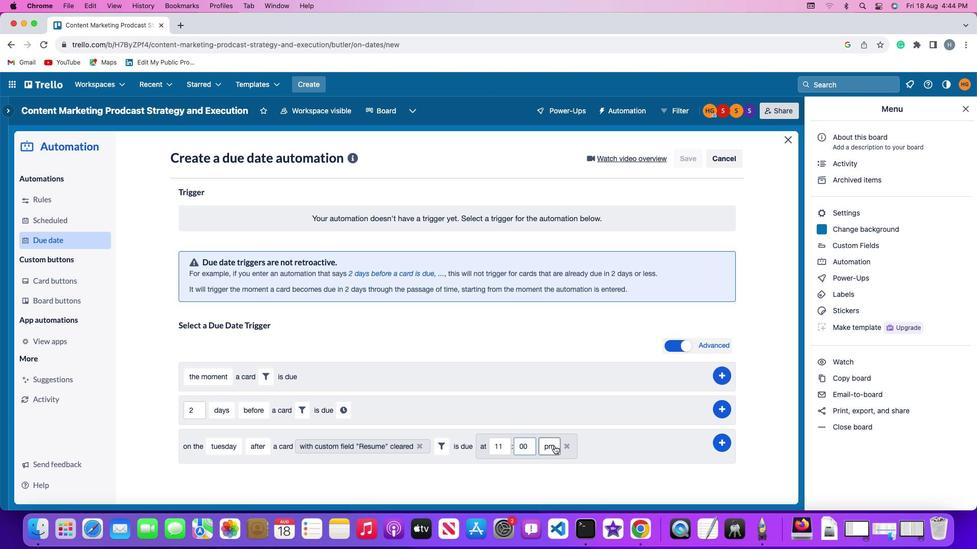 
Action: Mouse moved to (554, 457)
Screenshot: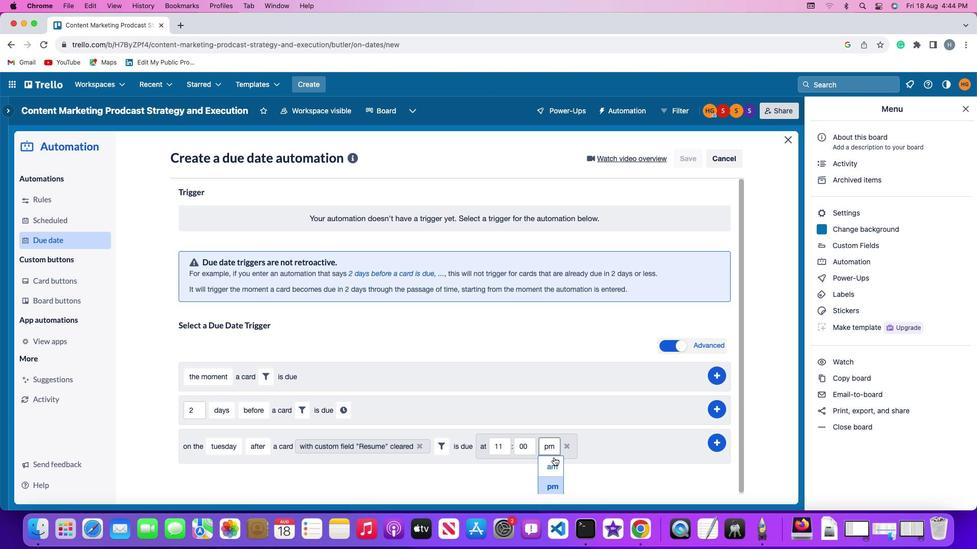 
Action: Mouse pressed left at (554, 457)
Screenshot: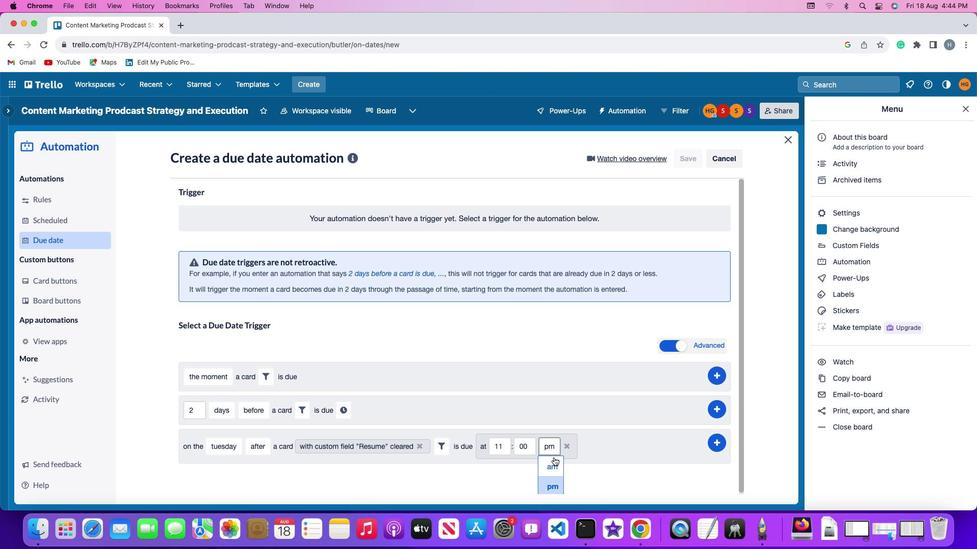 
Action: Mouse moved to (724, 440)
Screenshot: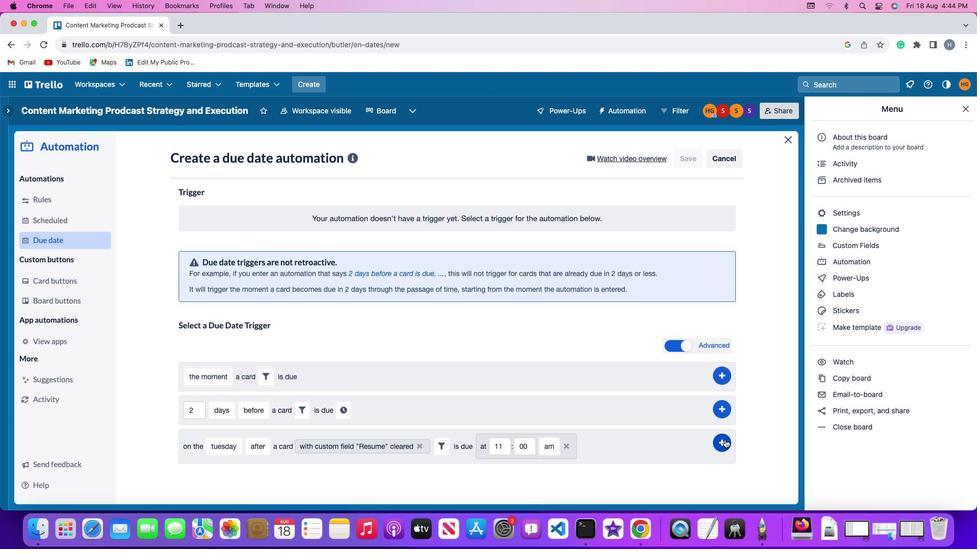 
Action: Mouse pressed left at (724, 440)
Screenshot: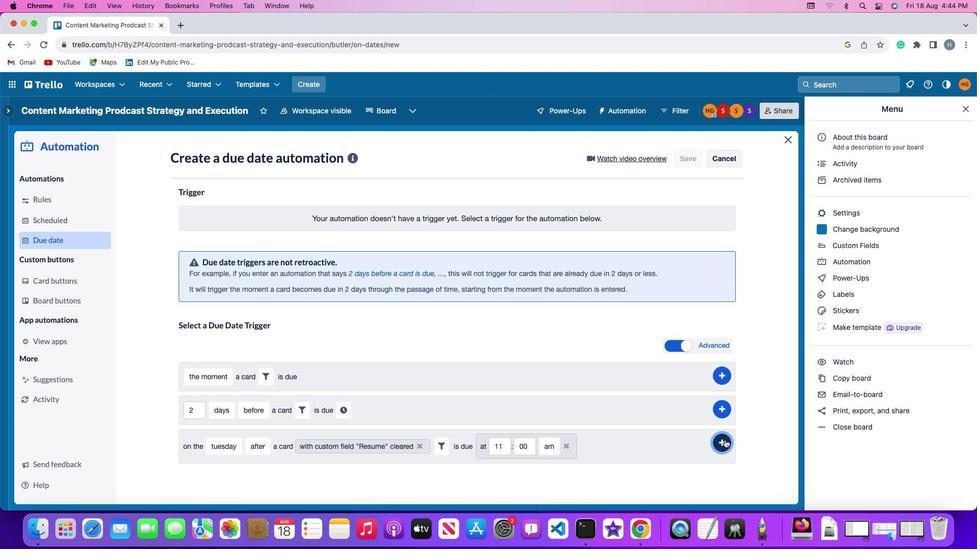 
Action: Mouse moved to (769, 358)
Screenshot: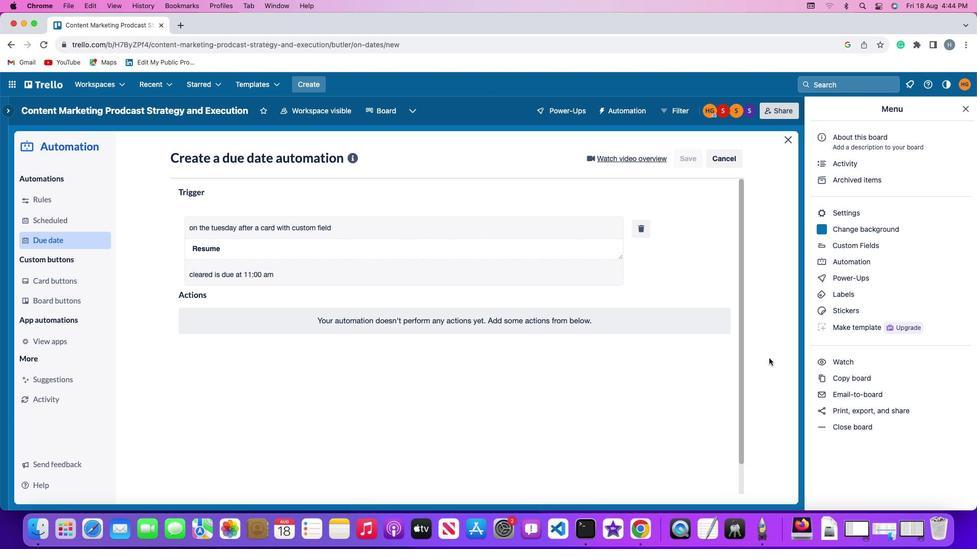 
